 Task: Add Happy Baby Organic Freeze-dried Yogurt & Fruit Snacks Strawberry to the cart.
Action: Mouse moved to (273, 131)
Screenshot: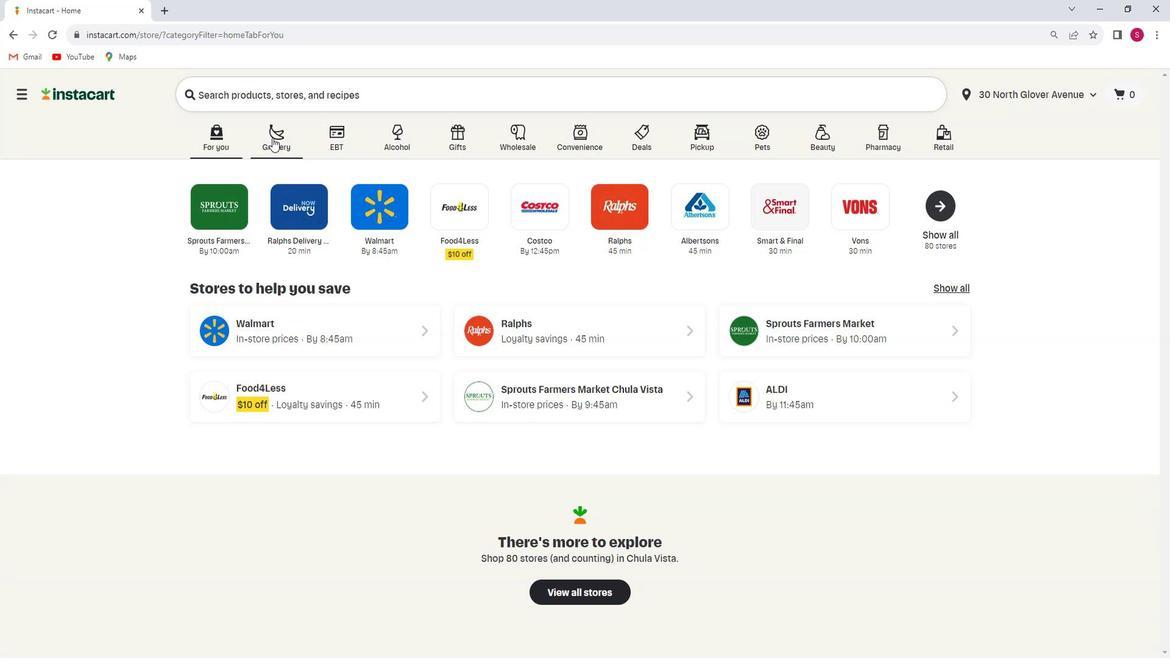
Action: Mouse pressed left at (273, 131)
Screenshot: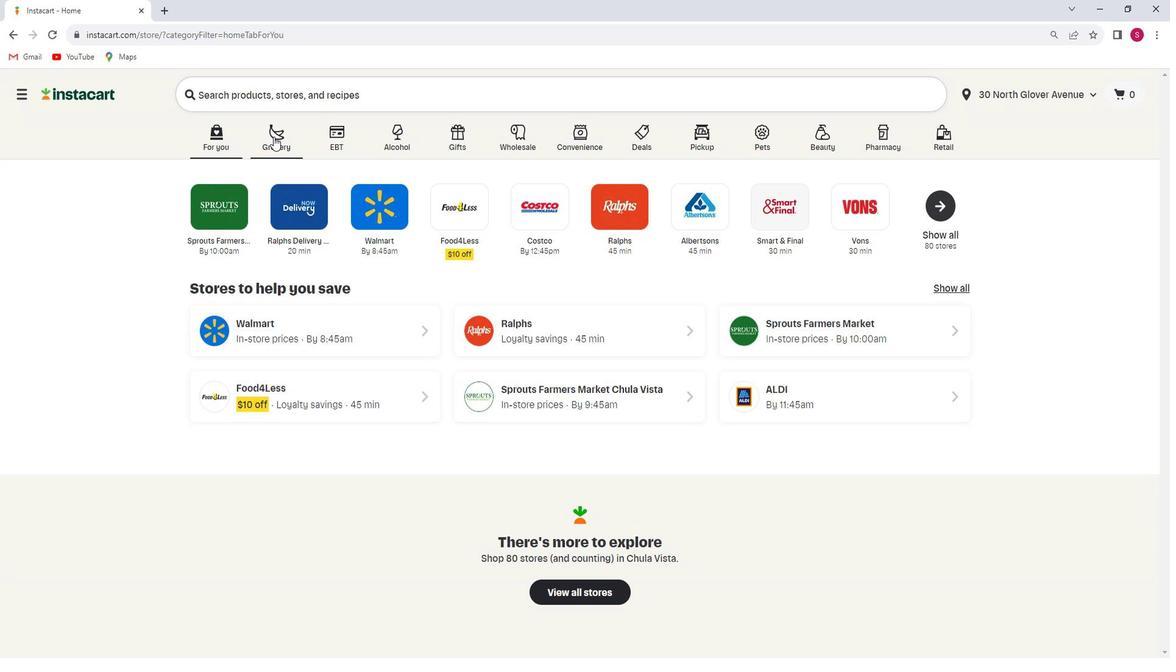 
Action: Mouse moved to (297, 345)
Screenshot: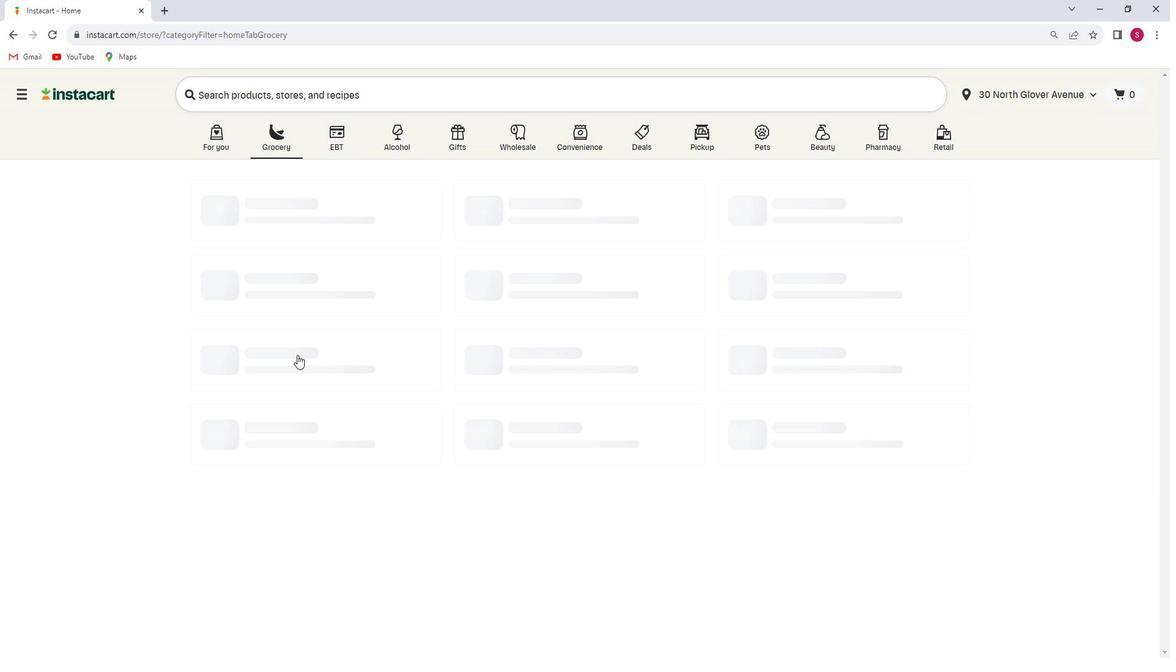 
Action: Mouse pressed left at (297, 345)
Screenshot: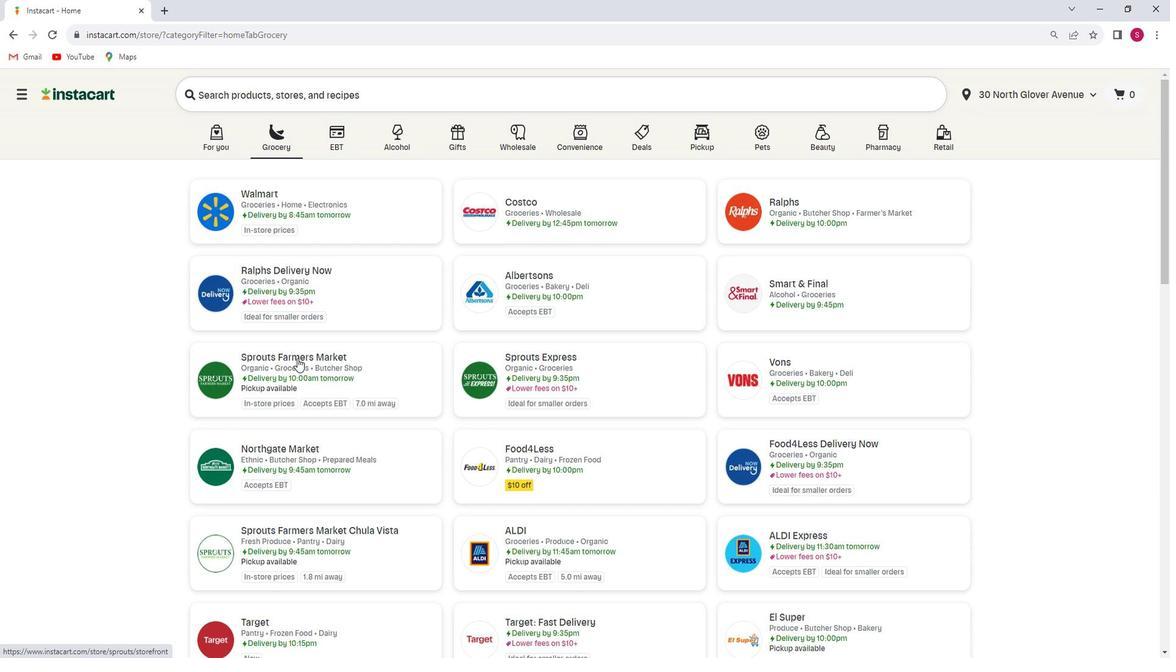 
Action: Mouse moved to (95, 419)
Screenshot: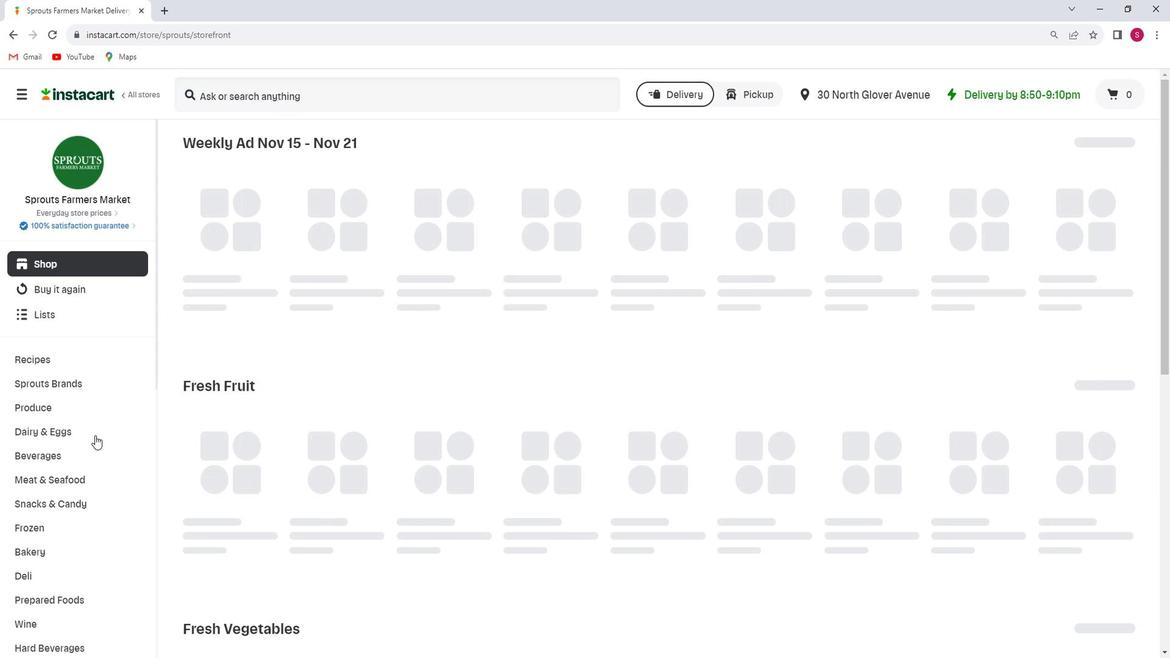 
Action: Mouse scrolled (95, 418) with delta (0, 0)
Screenshot: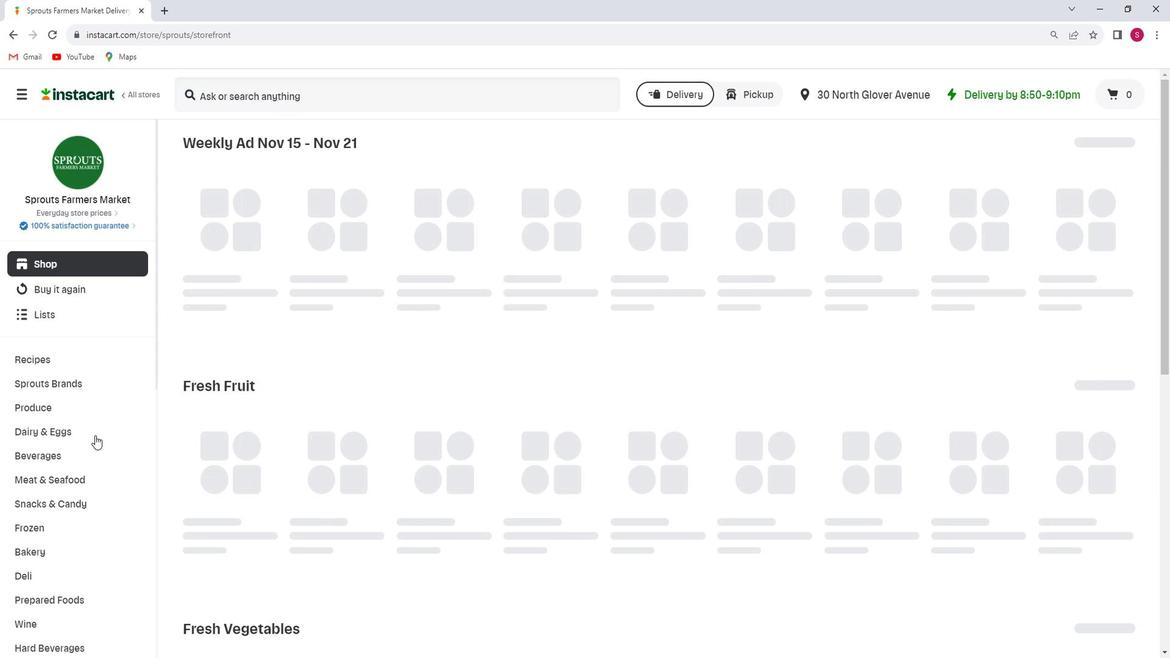 
Action: Mouse scrolled (95, 418) with delta (0, 0)
Screenshot: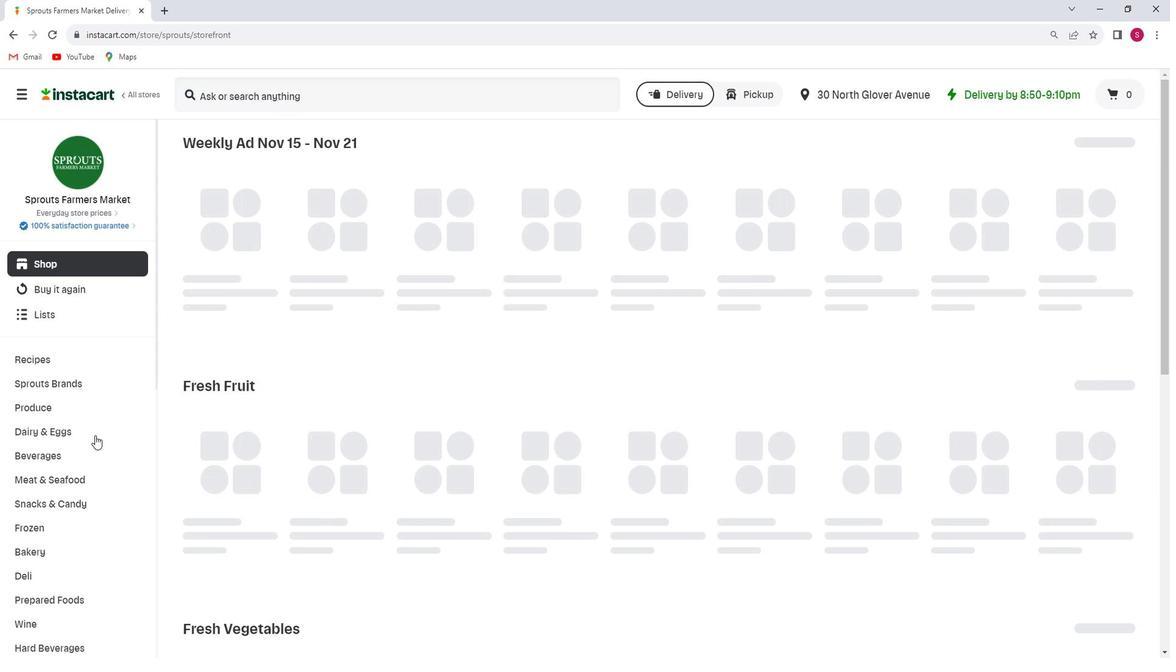 
Action: Mouse scrolled (95, 418) with delta (0, 0)
Screenshot: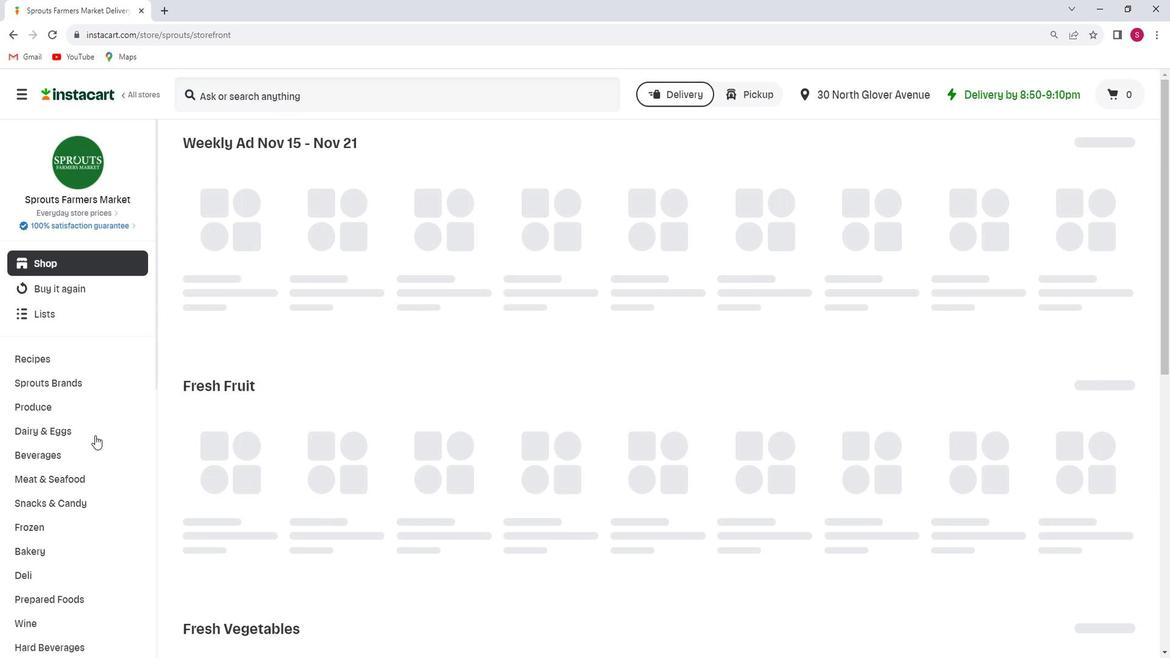 
Action: Mouse scrolled (95, 418) with delta (0, 0)
Screenshot: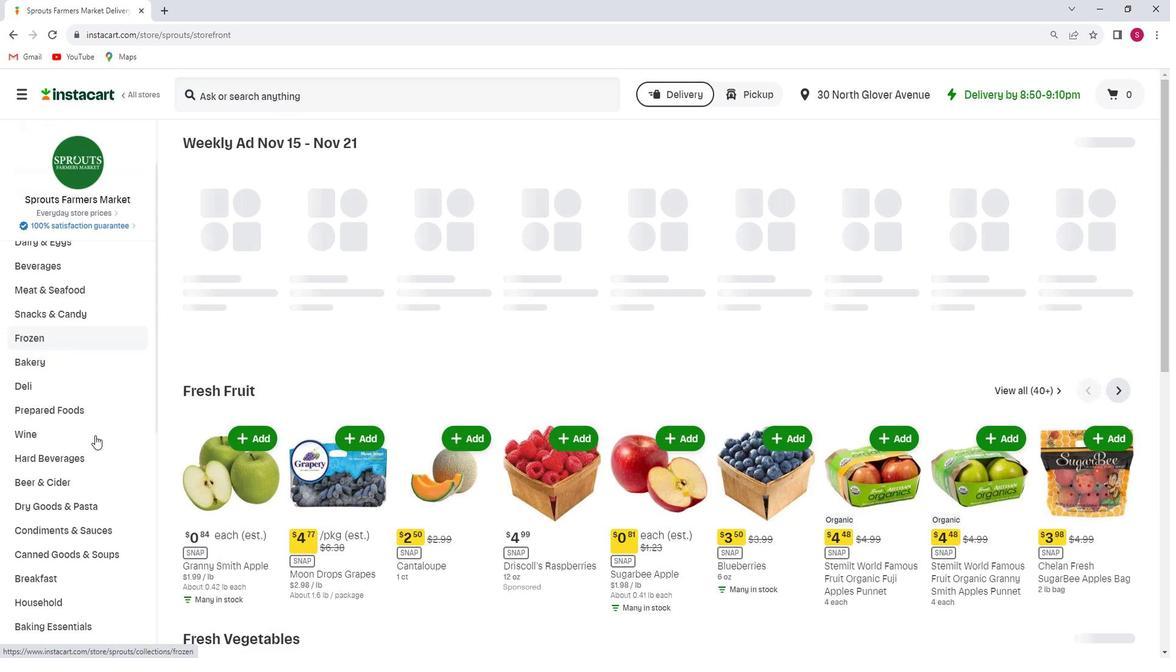 
Action: Mouse scrolled (95, 418) with delta (0, 0)
Screenshot: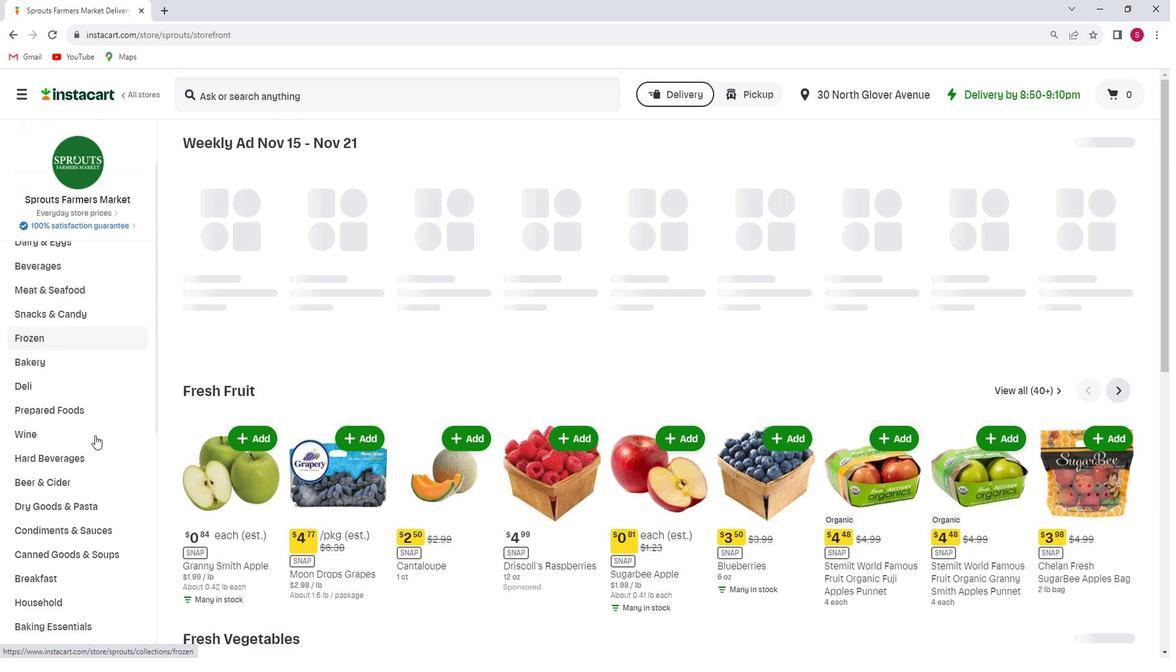 
Action: Mouse scrolled (95, 418) with delta (0, 0)
Screenshot: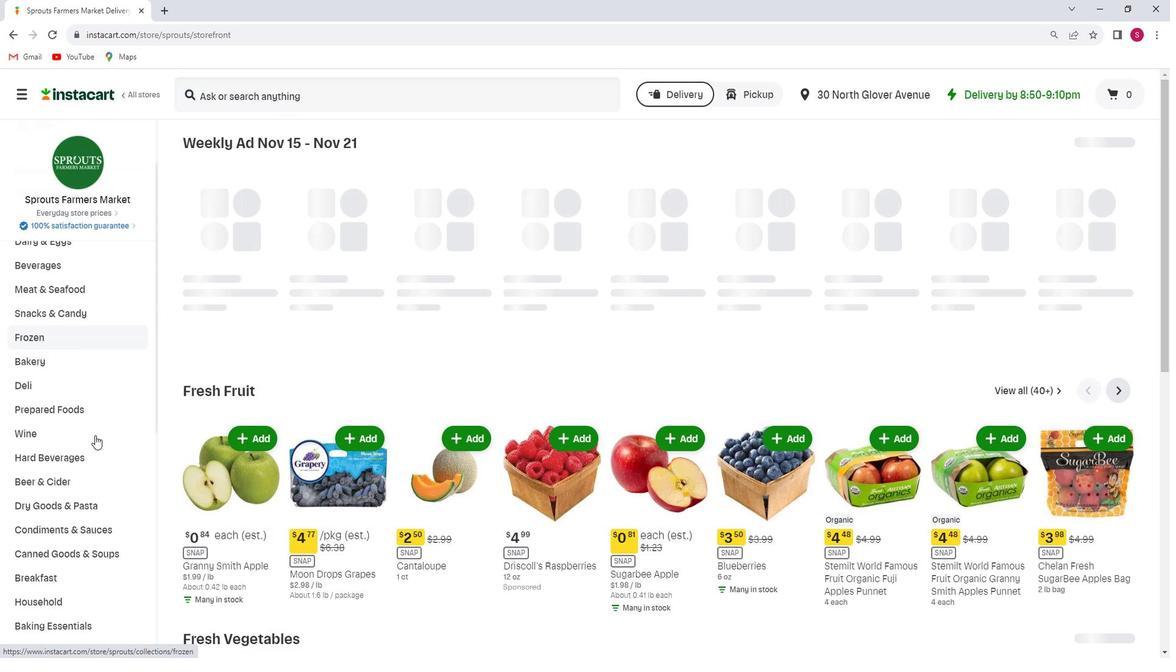 
Action: Mouse scrolled (95, 418) with delta (0, 0)
Screenshot: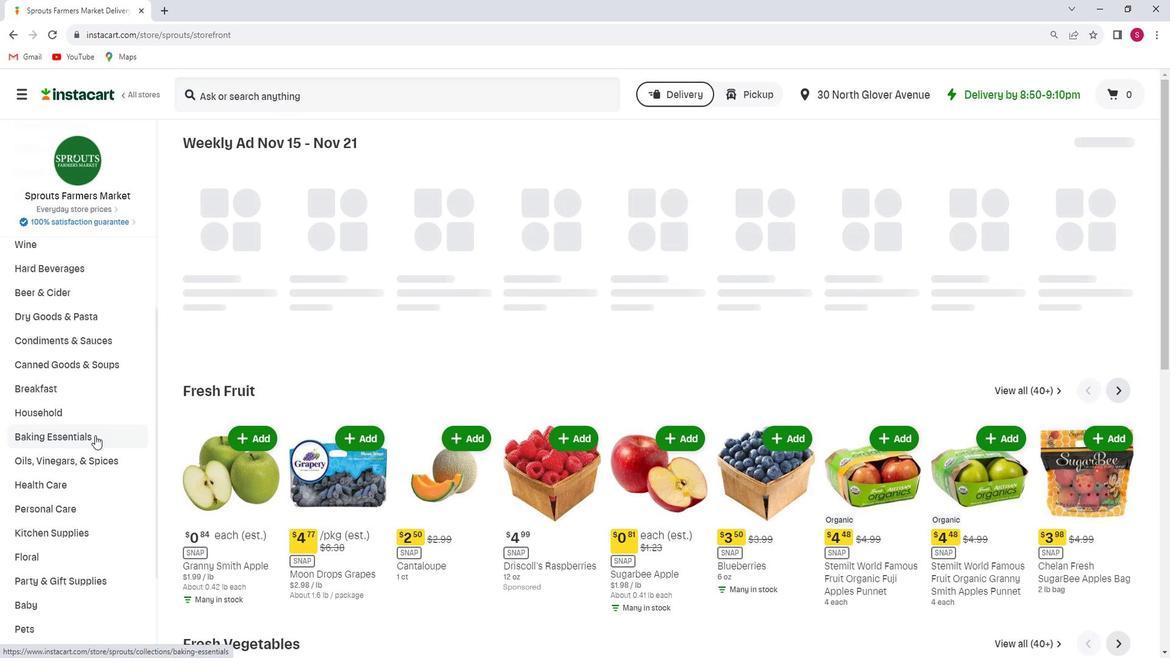 
Action: Mouse scrolled (95, 418) with delta (0, 0)
Screenshot: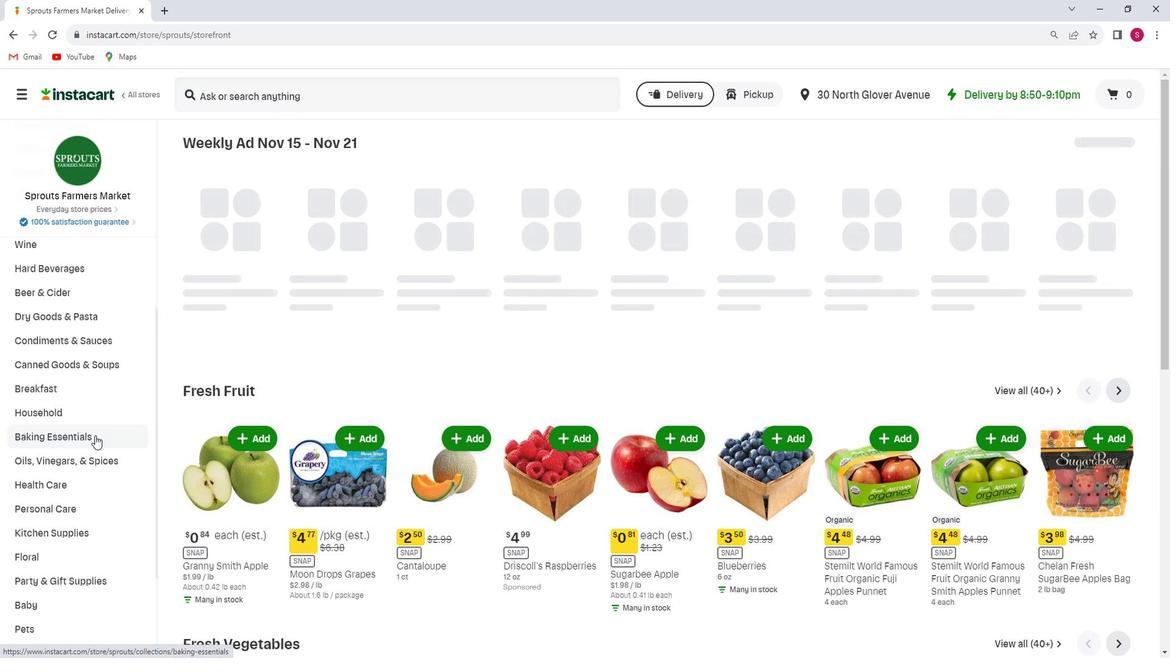 
Action: Mouse scrolled (95, 418) with delta (0, 0)
Screenshot: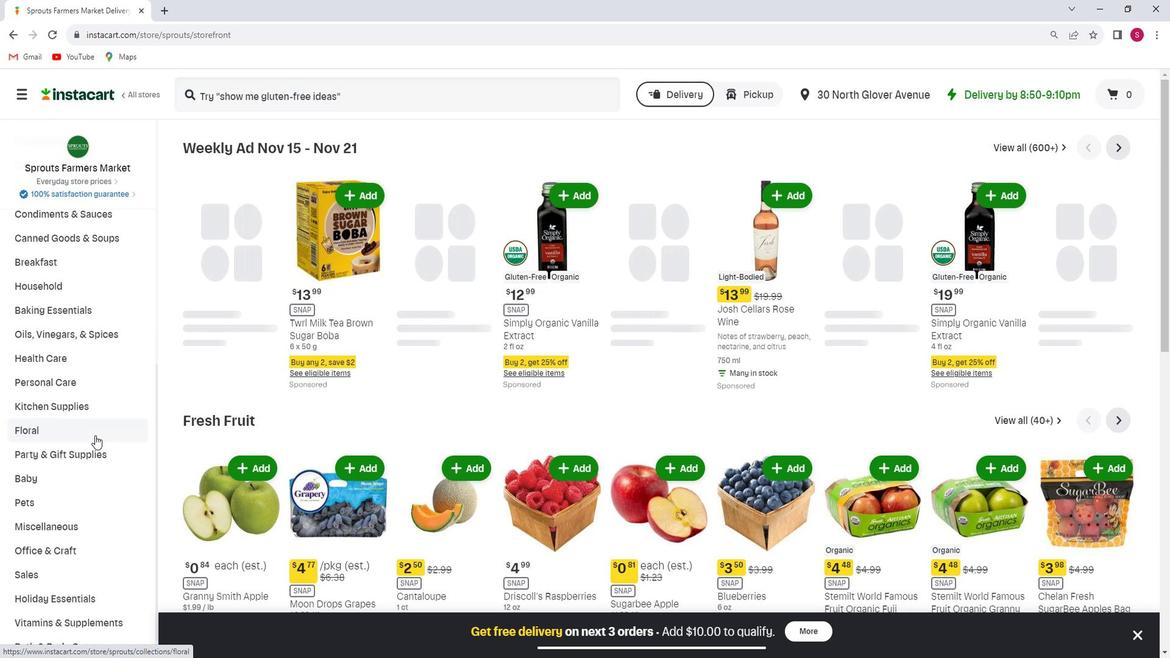 
Action: Mouse moved to (77, 429)
Screenshot: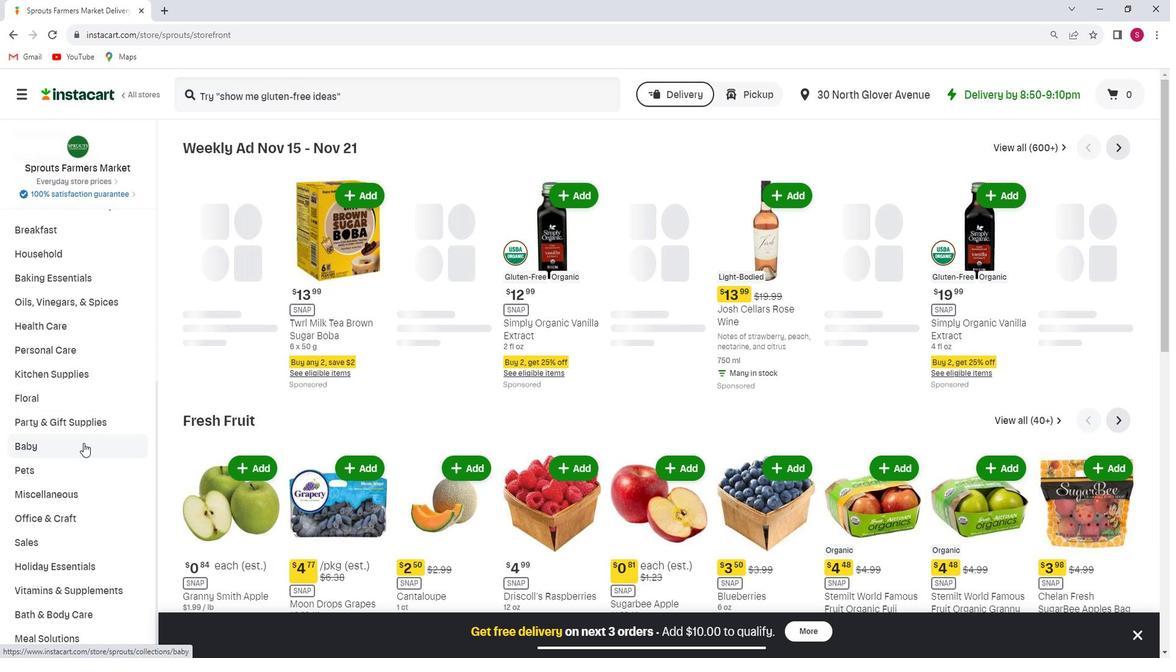 
Action: Mouse pressed left at (77, 429)
Screenshot: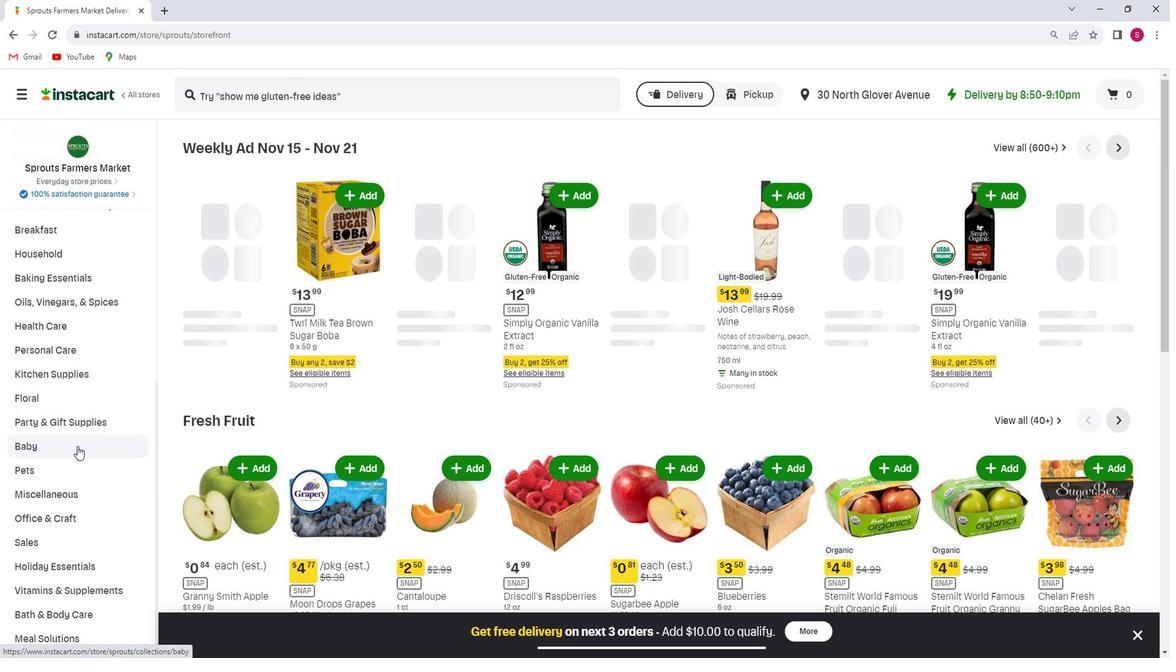 
Action: Mouse moved to (79, 515)
Screenshot: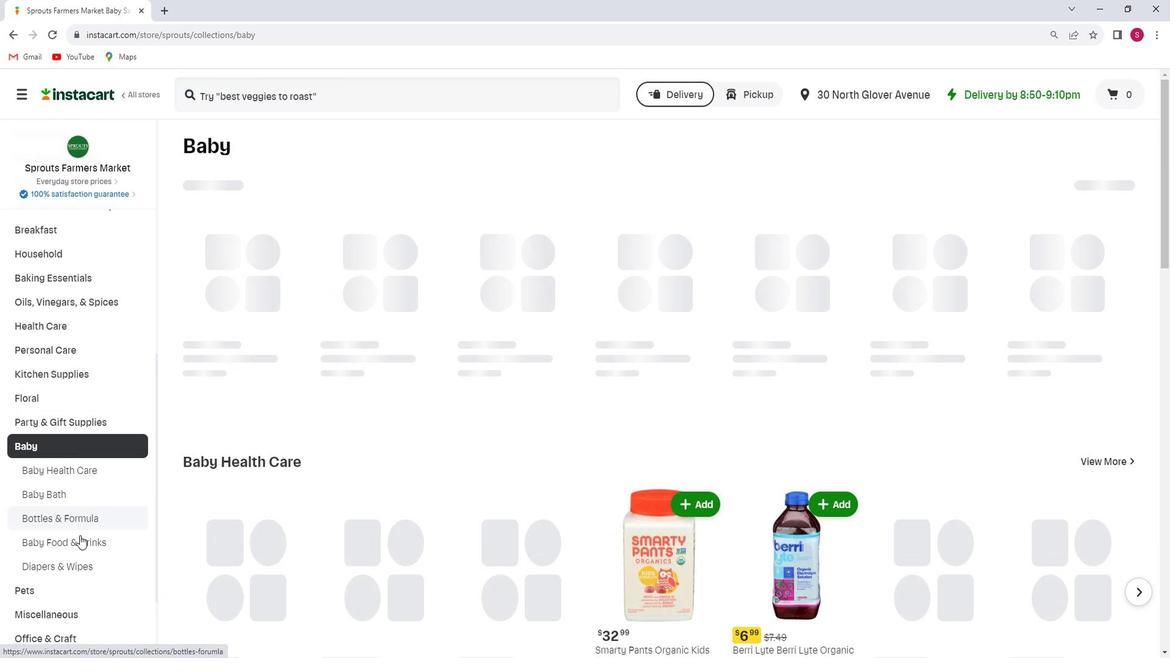 
Action: Mouse pressed left at (79, 515)
Screenshot: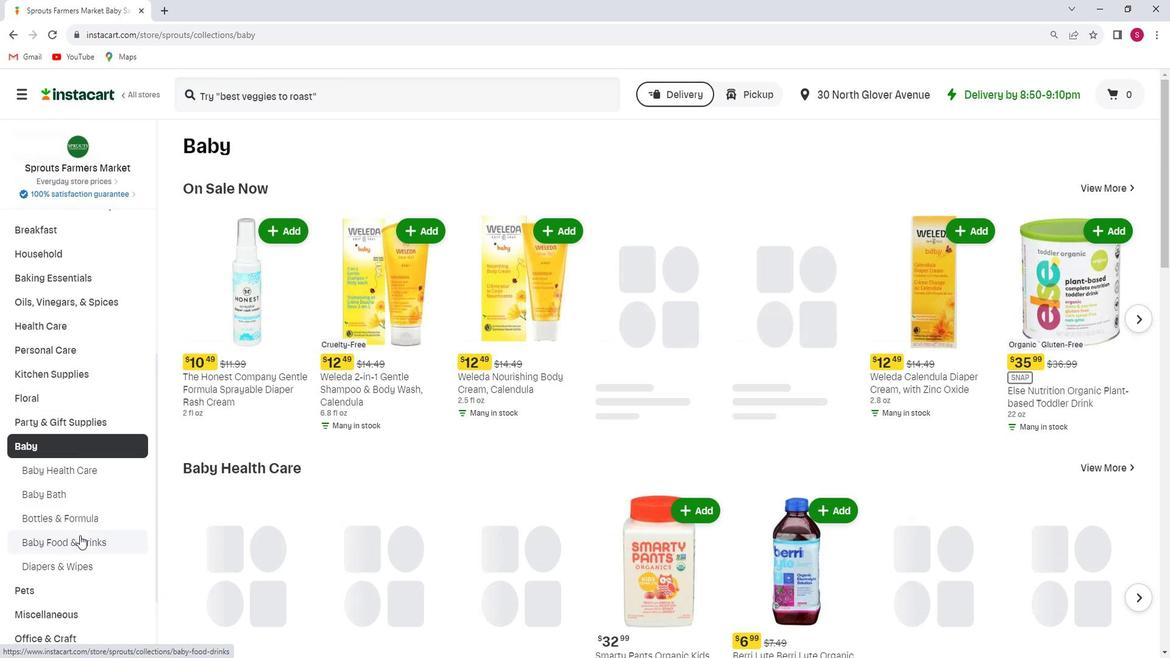 
Action: Mouse moved to (324, 76)
Screenshot: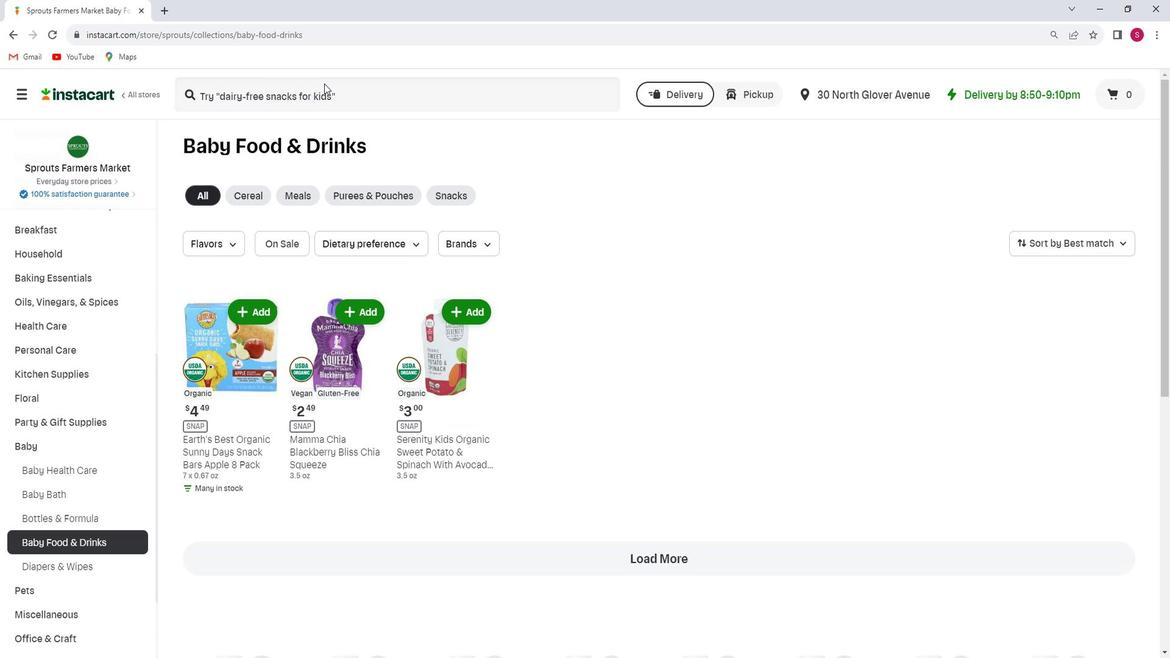 
Action: Mouse pressed left at (324, 76)
Screenshot: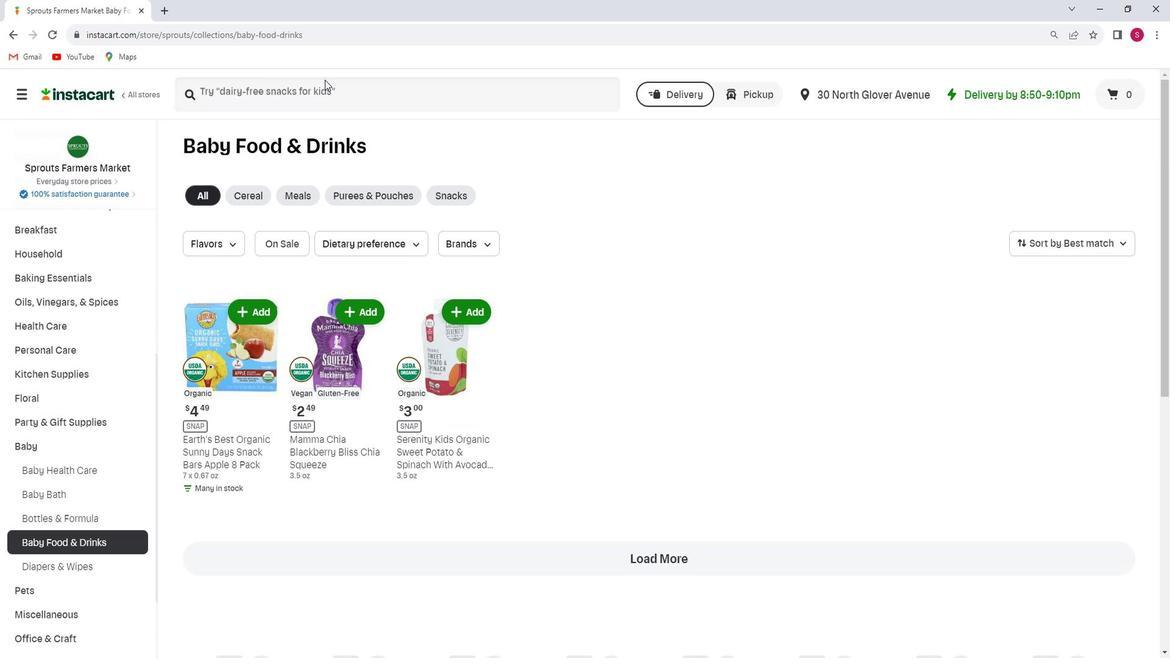 
Action: Mouse moved to (321, 89)
Screenshot: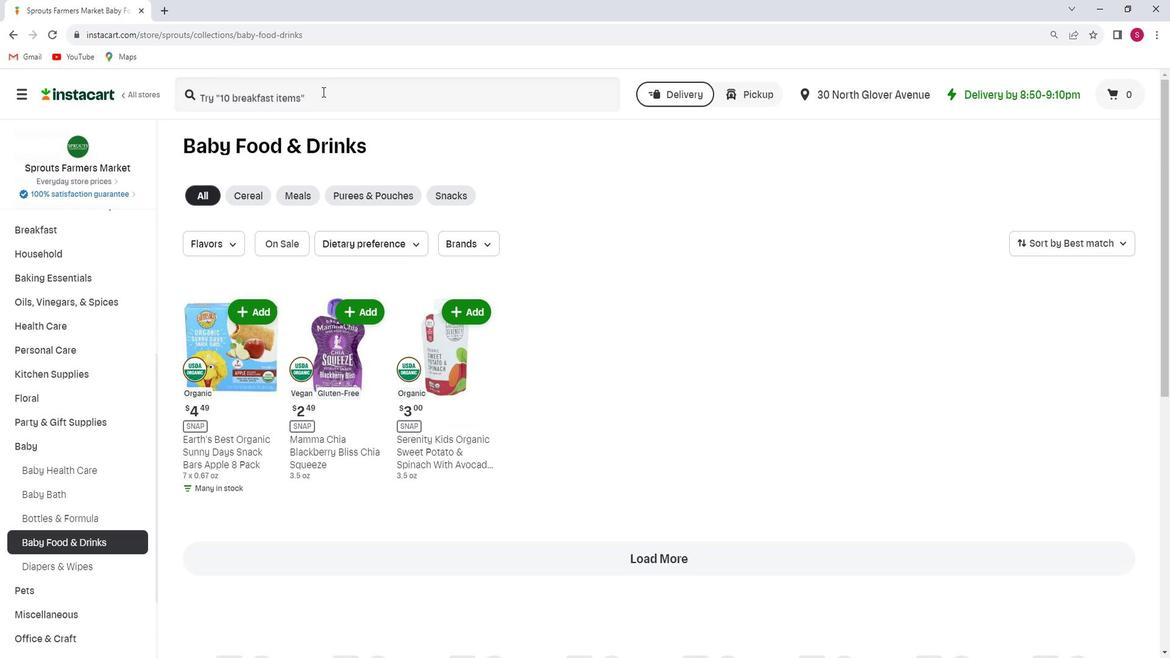 
Action: Mouse pressed left at (321, 89)
Screenshot: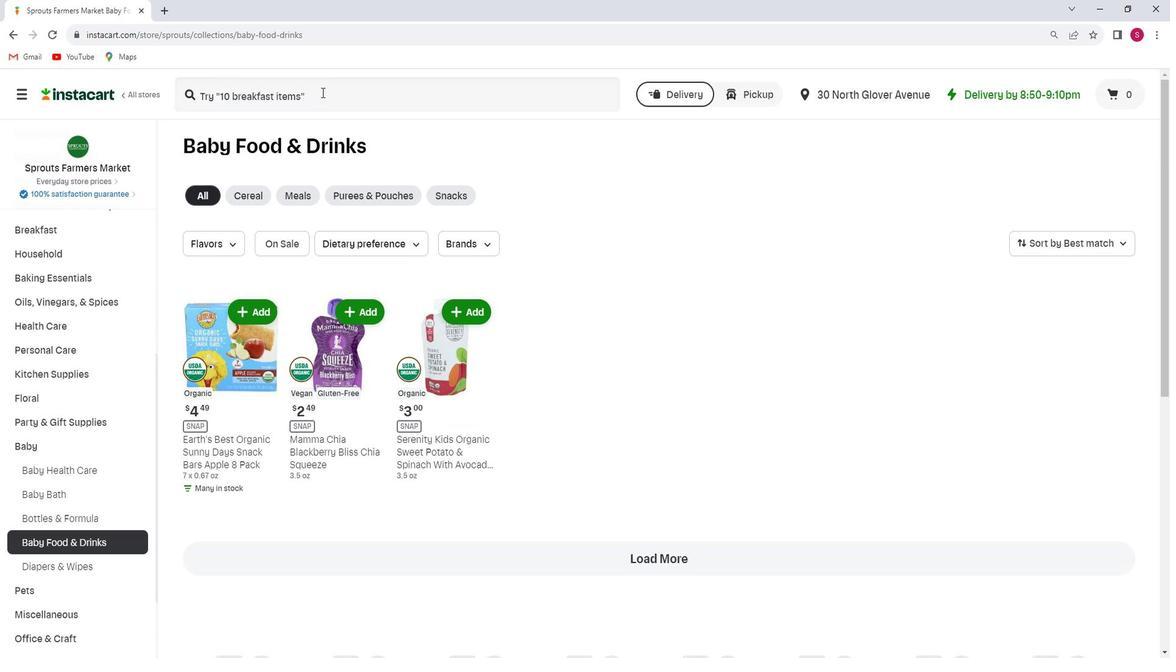 
Action: Key pressed <Key.shift>Happy<Key.space><Key.shift>Baby<Key.space><Key.shift>organic<Key.space><Key.shift>freeze-dried<Key.space><Key.shift><Key.shift><Key.shift><Key.shift>Yogurt<Key.space><Key.shift><Key.shift><Key.shift>&<Key.space><Key.shift>Fruit<Key.space><Key.shift>Snacks<Key.space><Key.shift>Strawberry<Key.enter>
Screenshot: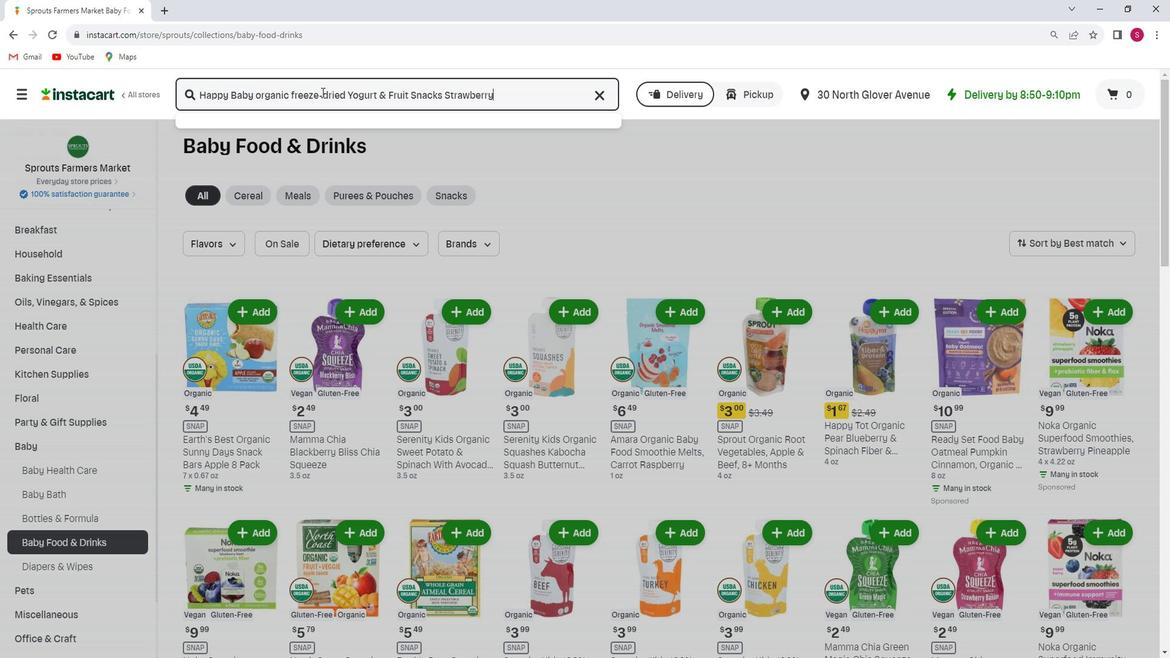 
Action: Mouse moved to (517, 218)
Screenshot: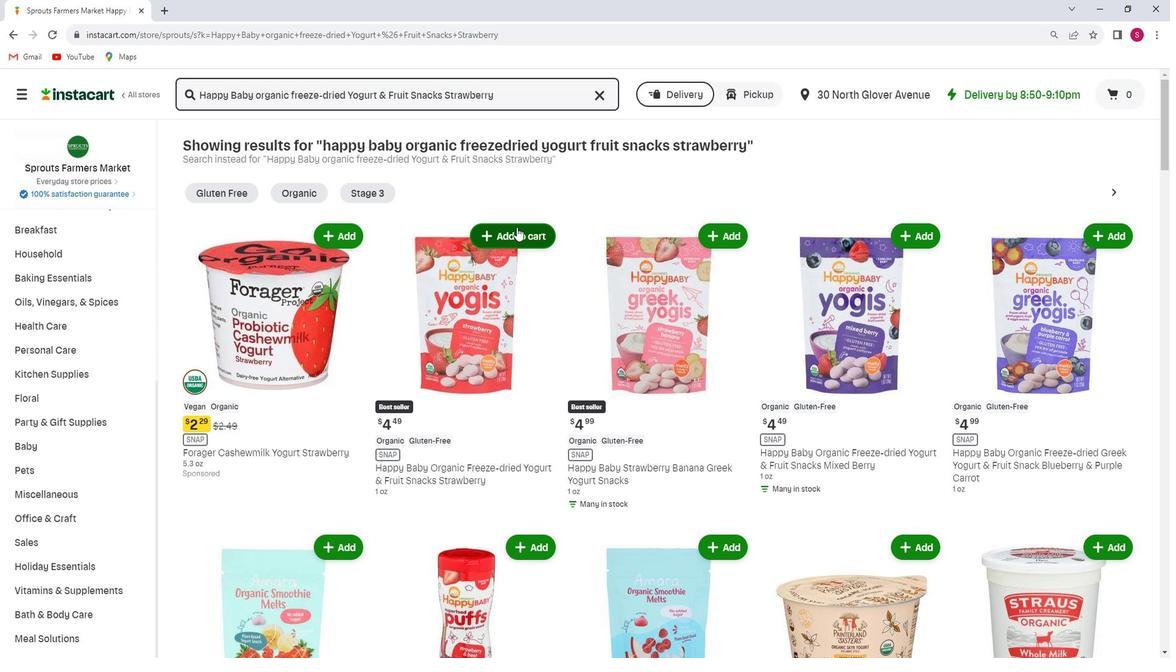
Action: Mouse pressed left at (517, 218)
Screenshot: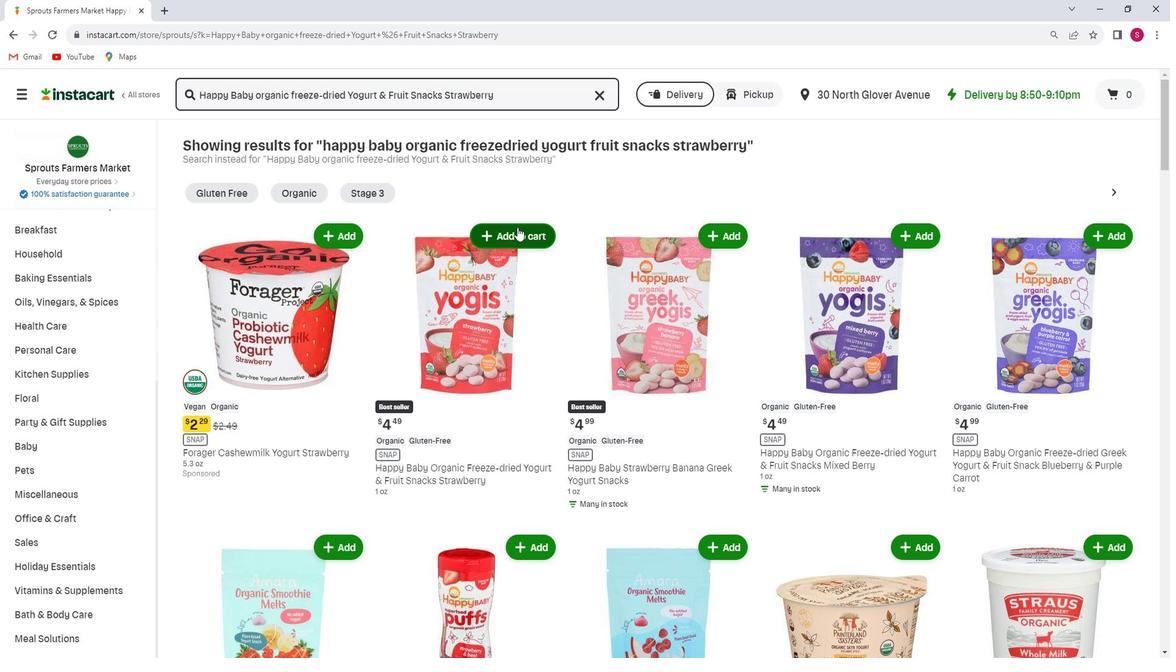 
Action: Mouse moved to (527, 288)
Screenshot: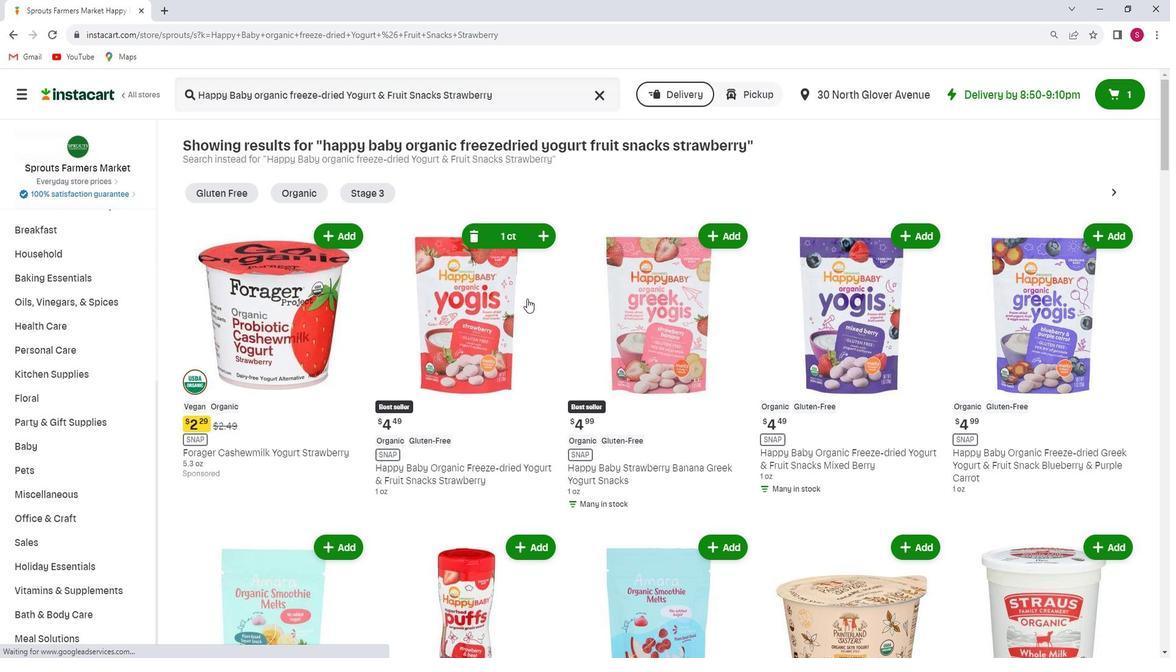 
